Task: Find driving directions from Los Angeles, California, to San Diego, California.
Action: Mouse moved to (279, 90)
Screenshot: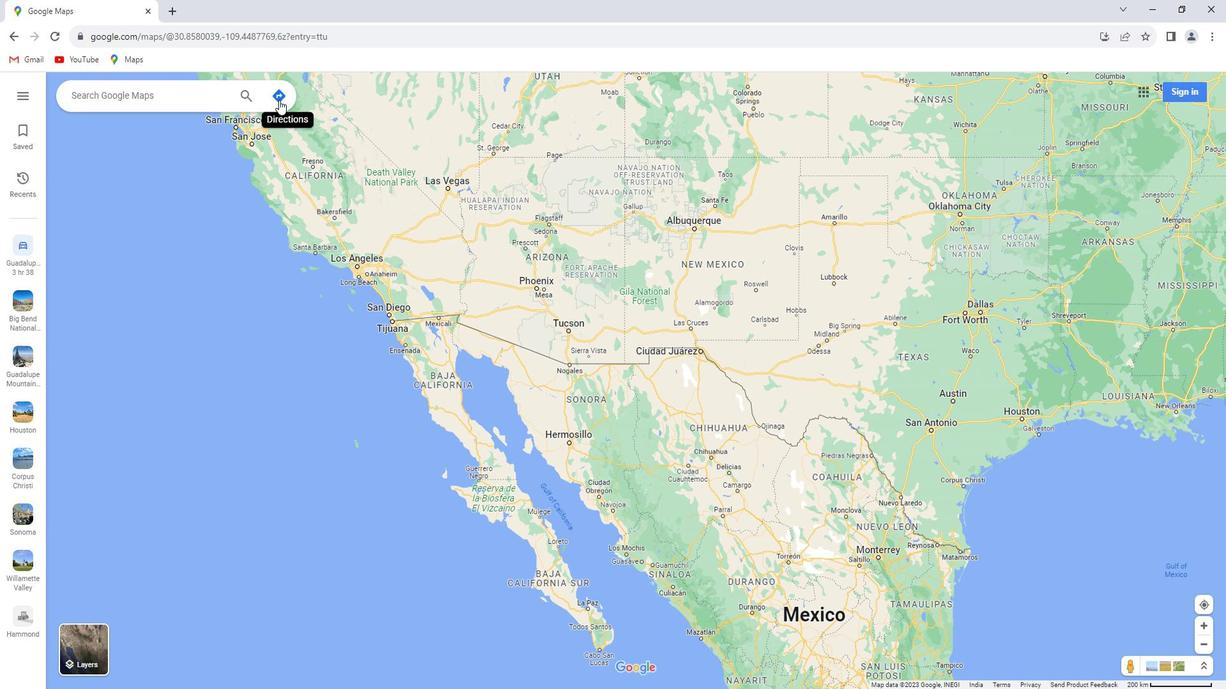 
Action: Mouse pressed left at (279, 90)
Screenshot: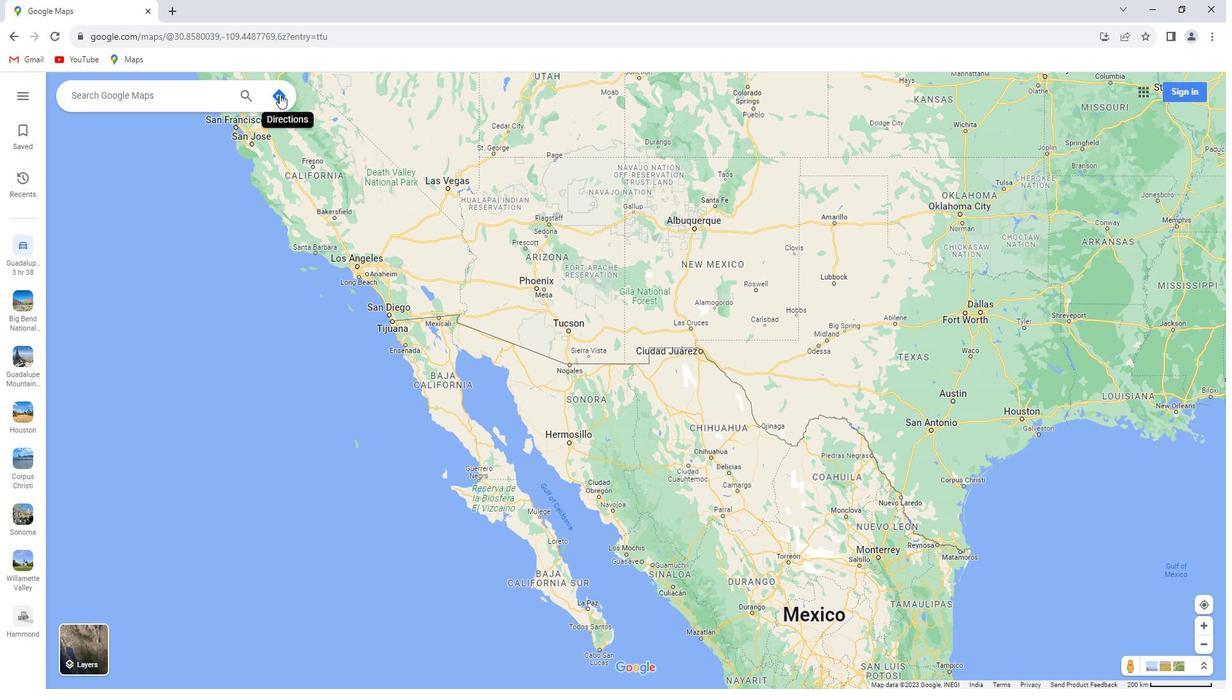 
Action: Mouse moved to (149, 127)
Screenshot: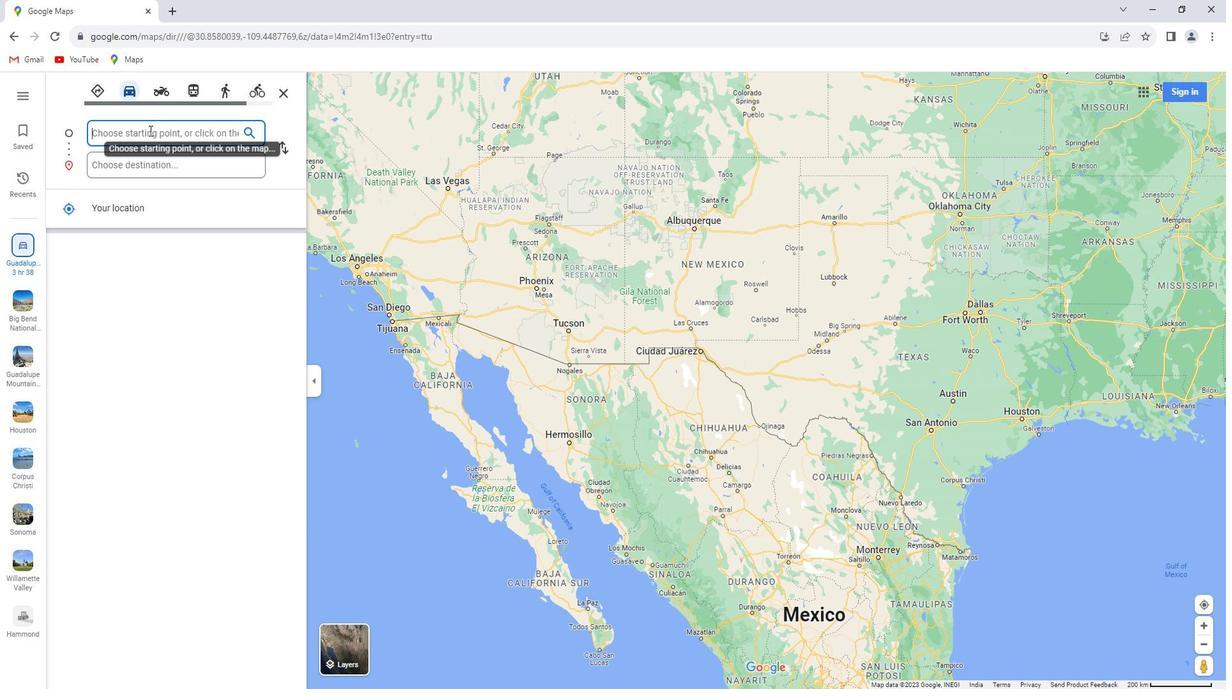 
Action: Key pressed <Key.shift>Los<Key.space><Key.shift>Angeles,<Key.space><Key.shift>California
Screenshot: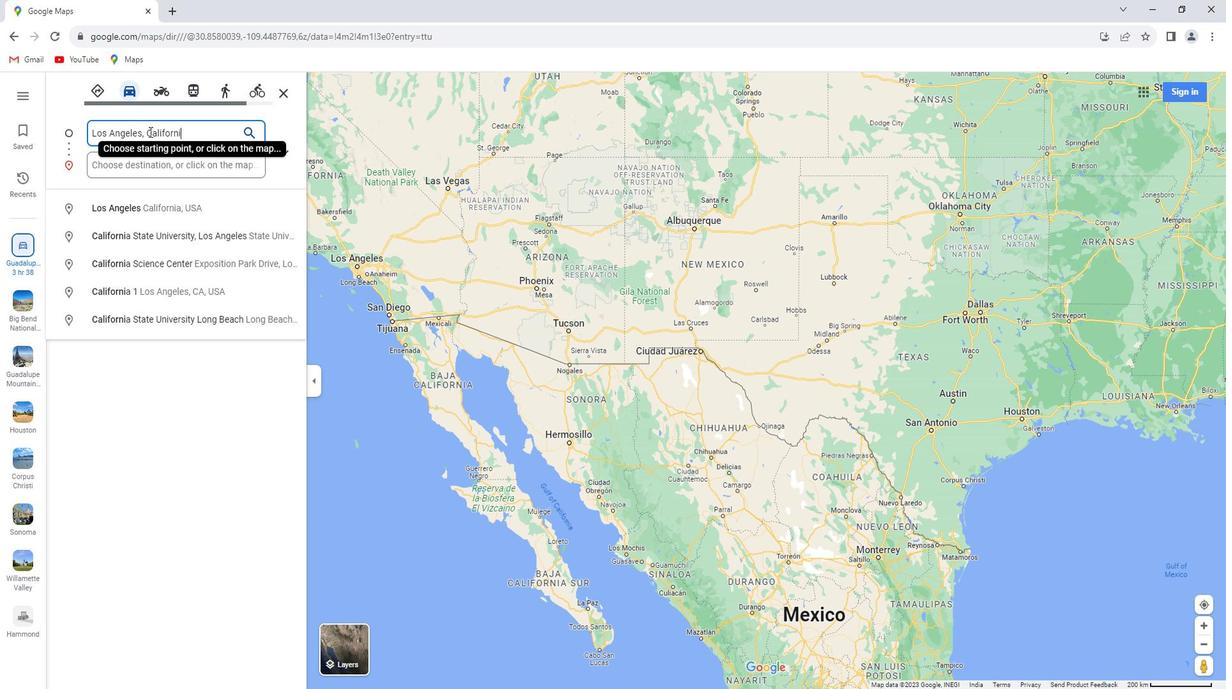
Action: Mouse moved to (149, 152)
Screenshot: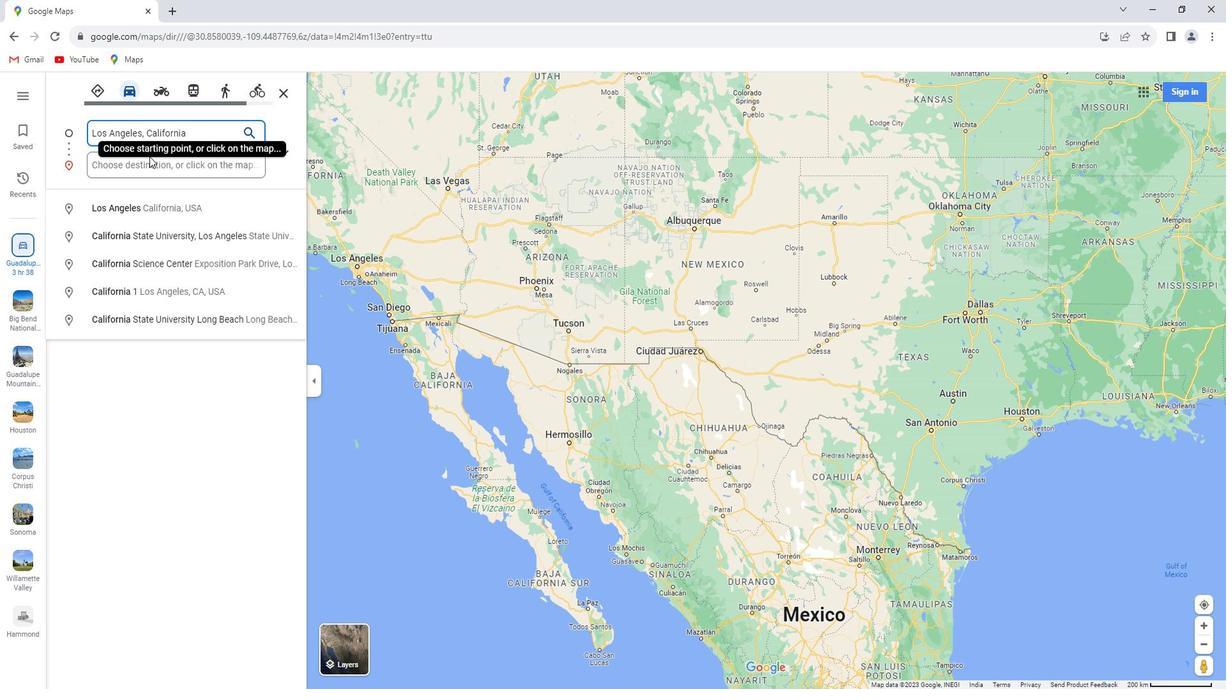
Action: Mouse pressed left at (149, 152)
Screenshot: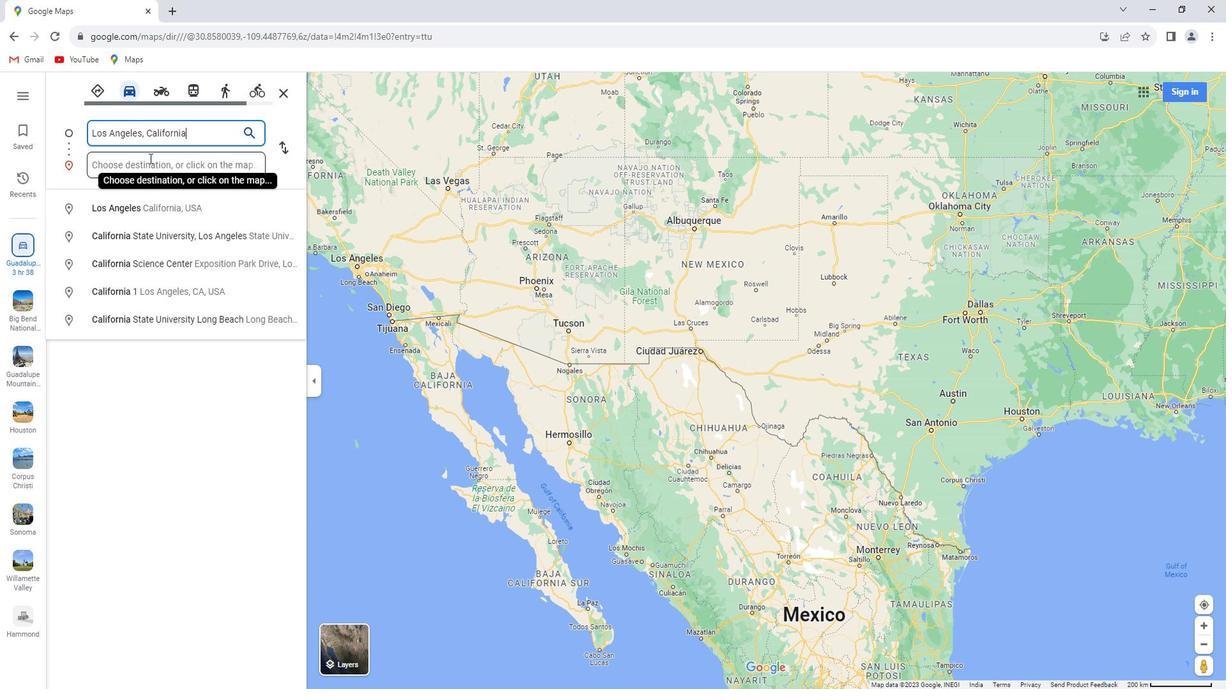 
Action: Key pressed <Key.shift>San<Key.space><Key.shift>Diego,<Key.space><Key.shift>California<Key.enter>
Screenshot: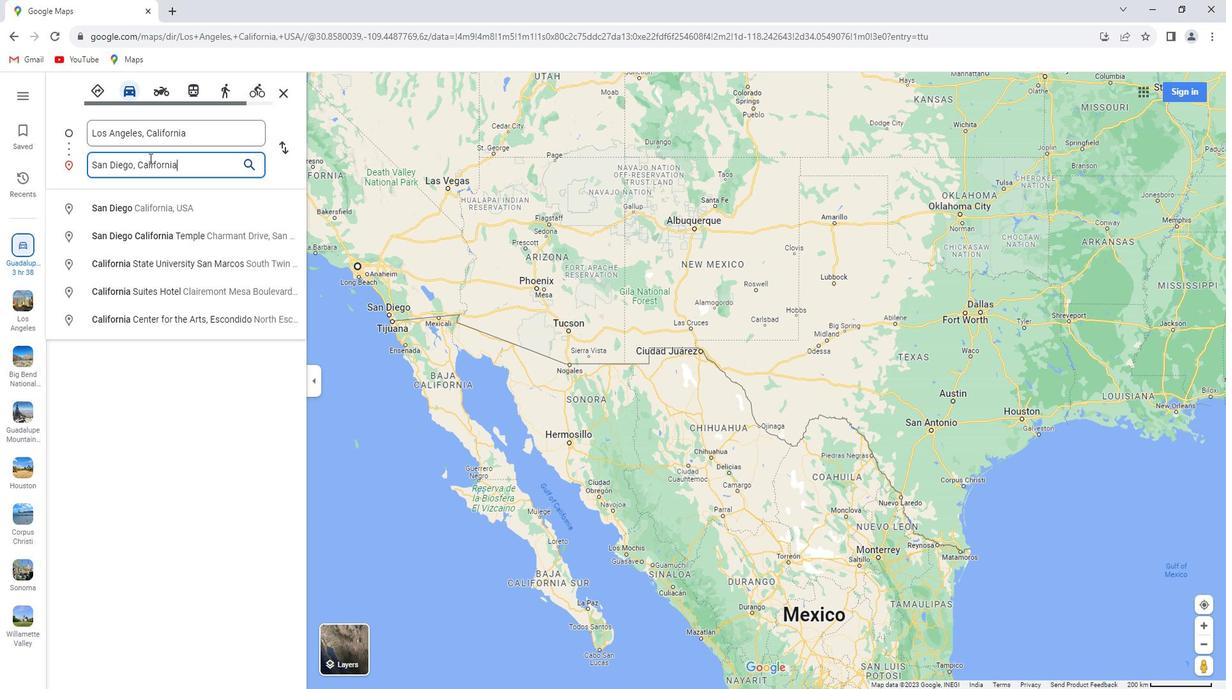
Action: Mouse moved to (133, 93)
Screenshot: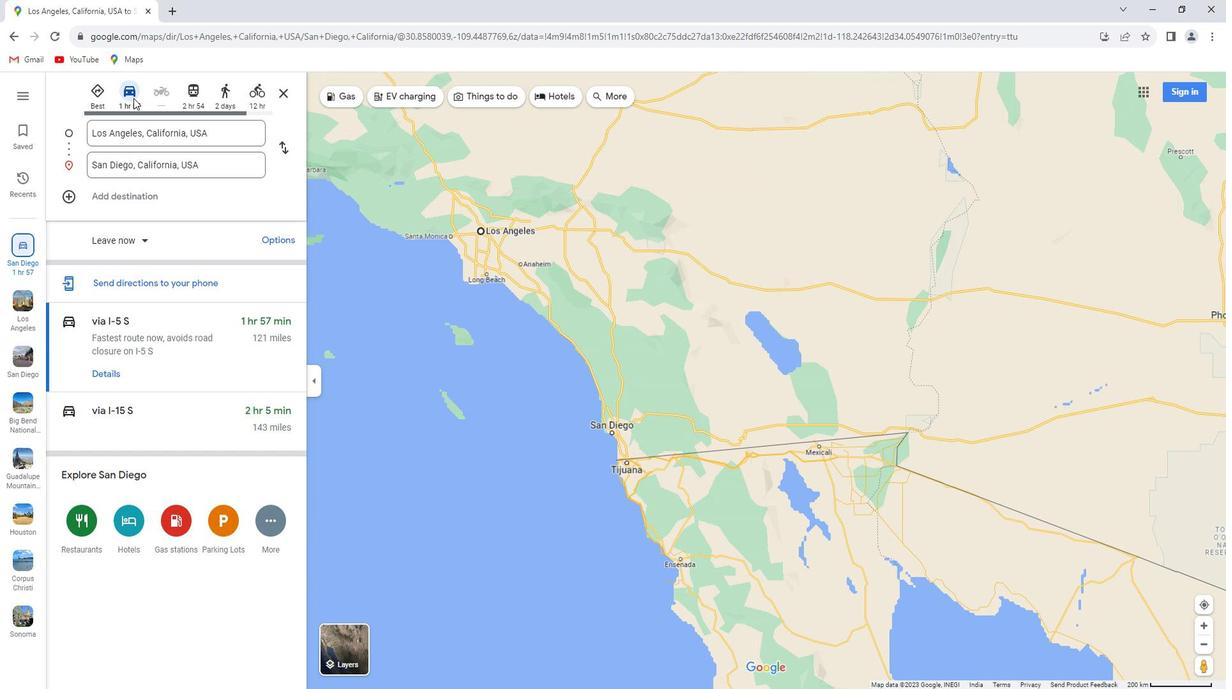 
Action: Mouse pressed left at (133, 93)
Screenshot: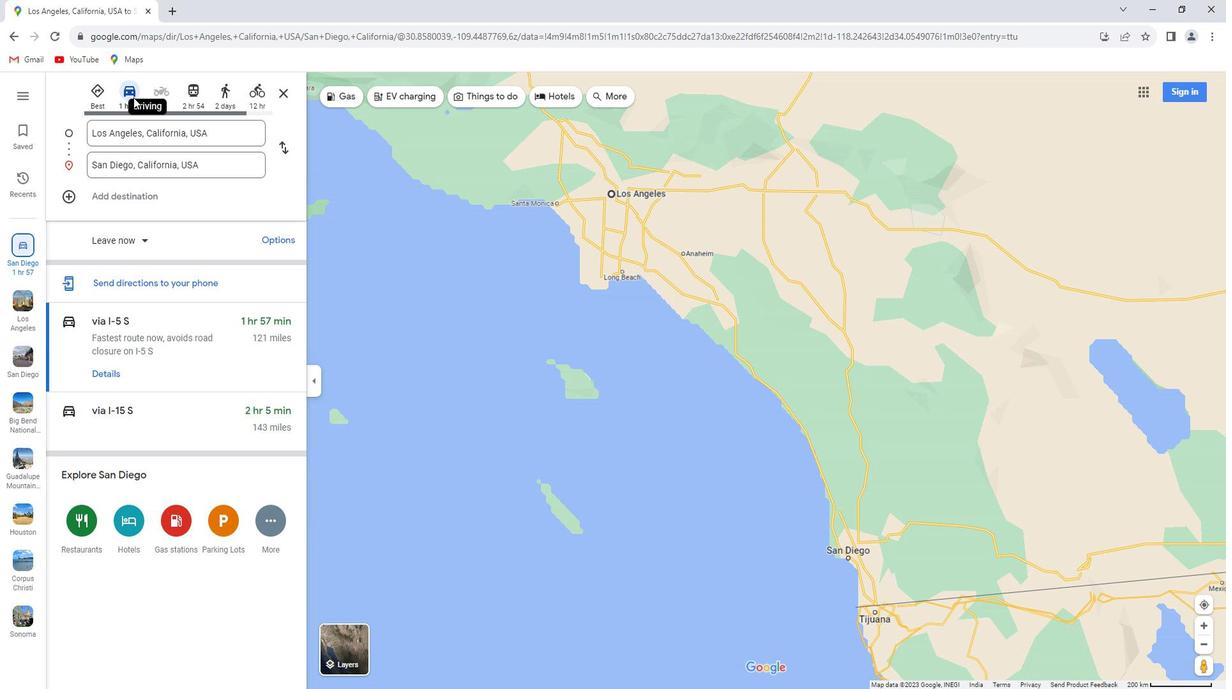
Action: Mouse moved to (224, 166)
Screenshot: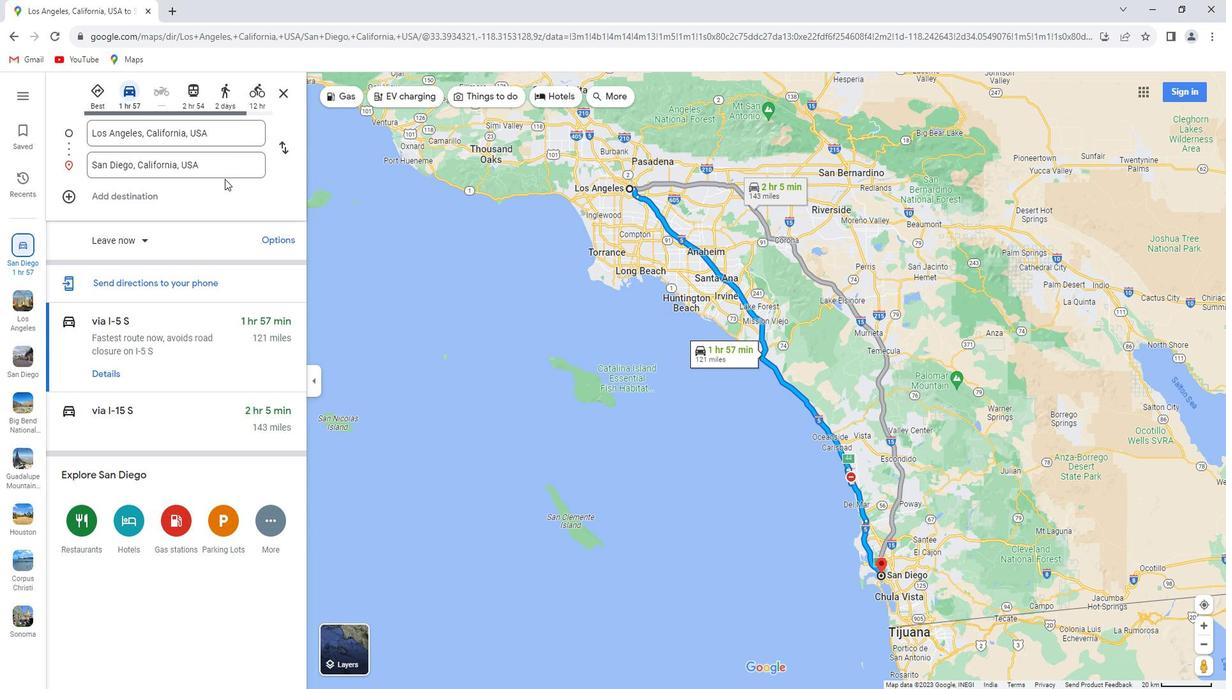 
Action: Mouse pressed left at (224, 166)
Screenshot: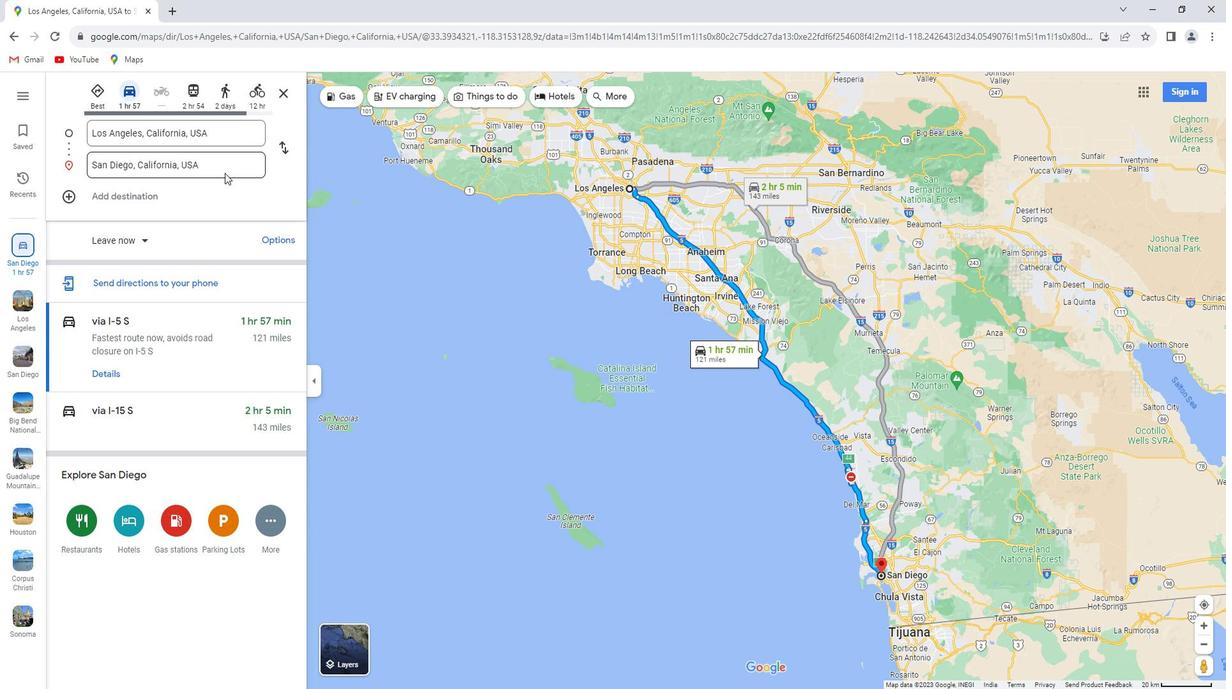 
Action: Key pressed <Key.enter>
Screenshot: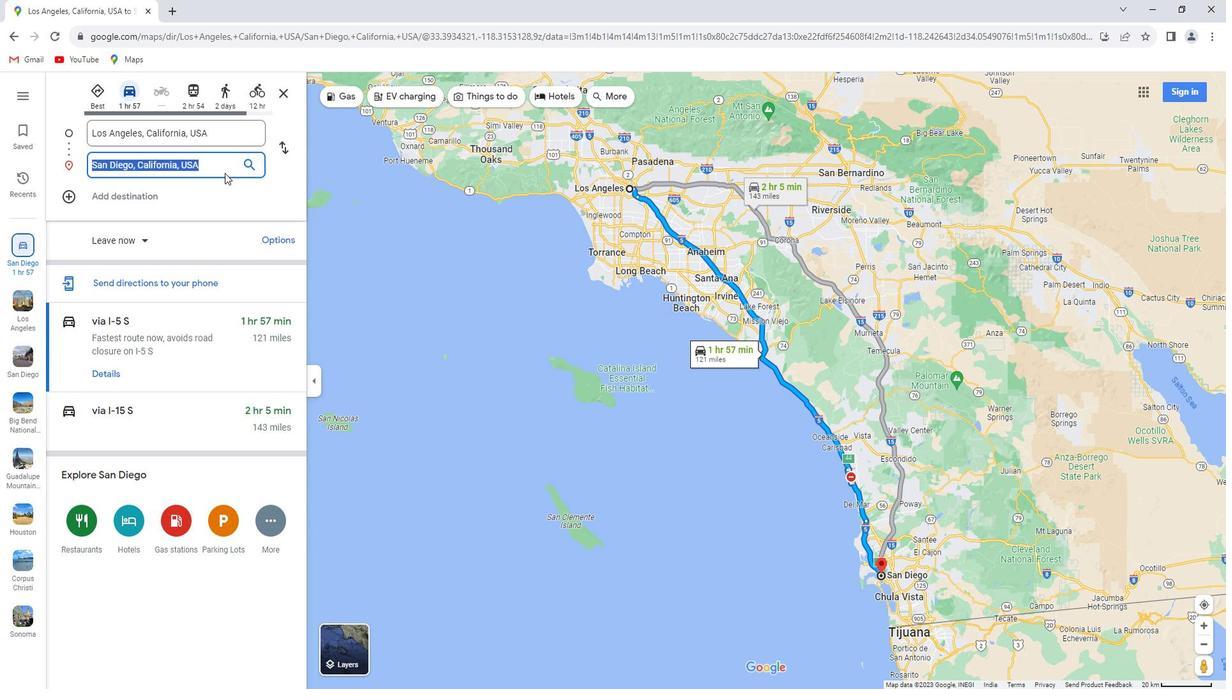 
Action: Mouse moved to (252, 181)
Screenshot: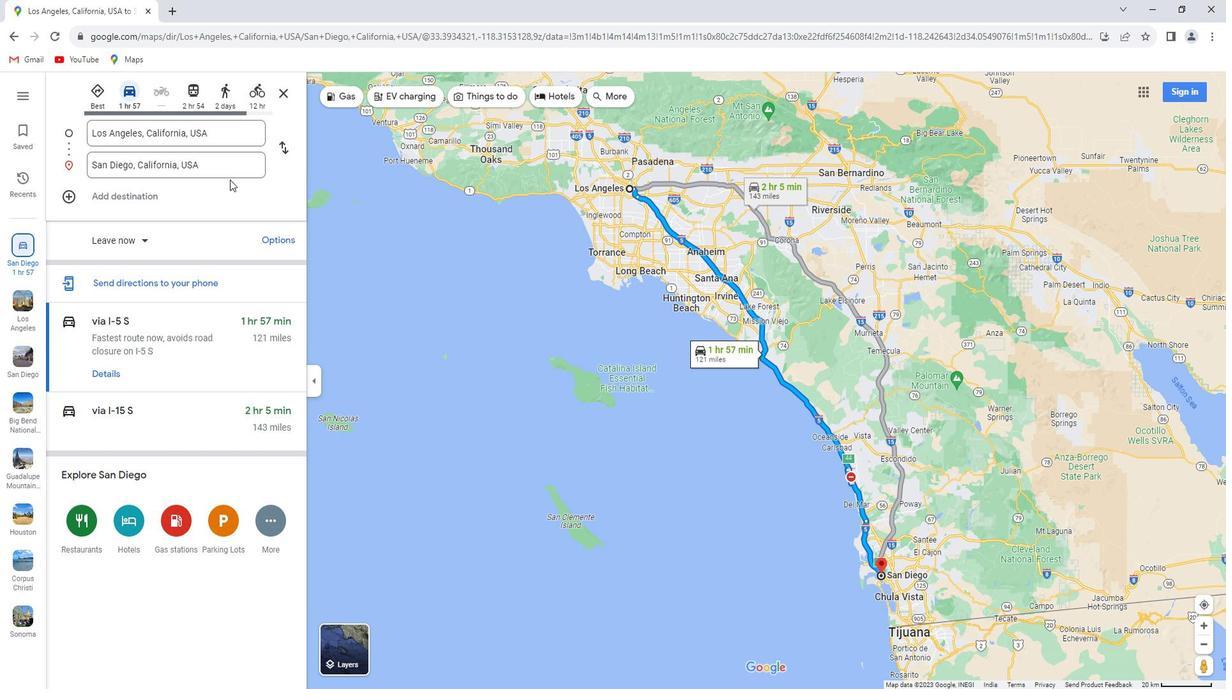 
